 Task: Create a section Agile Antelopes and in the section, add a milestone Agile Implementation in the project AgileBite
Action: Mouse moved to (174, 519)
Screenshot: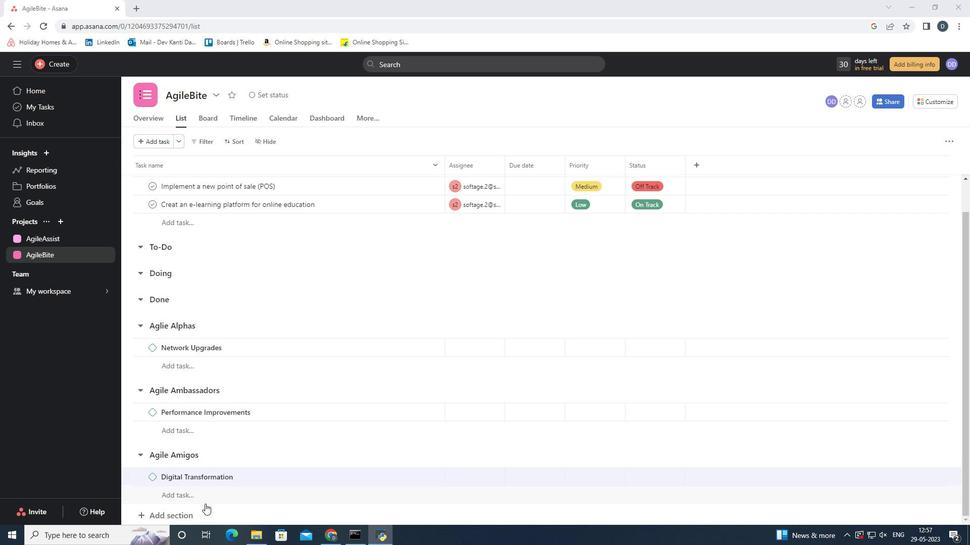 
Action: Mouse pressed left at (174, 519)
Screenshot: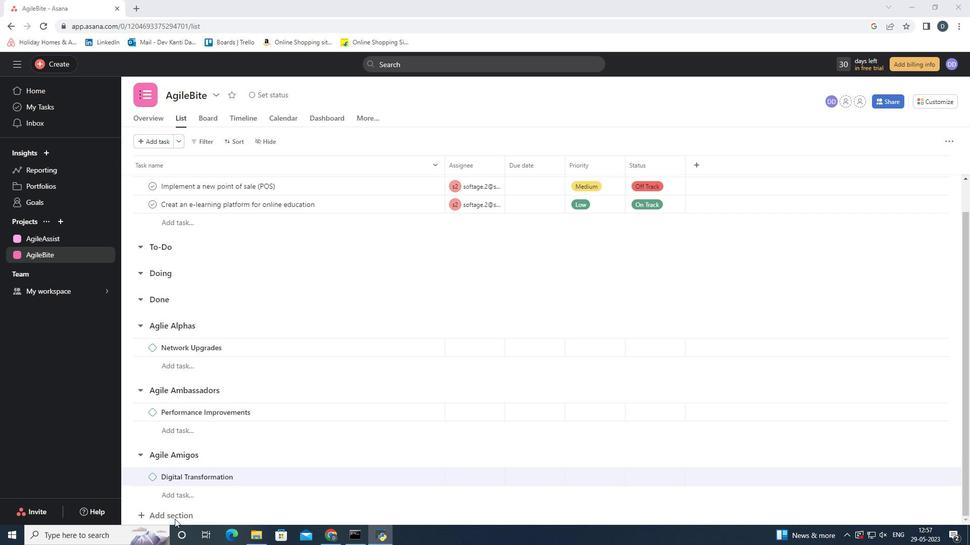 
Action: Mouse moved to (180, 514)
Screenshot: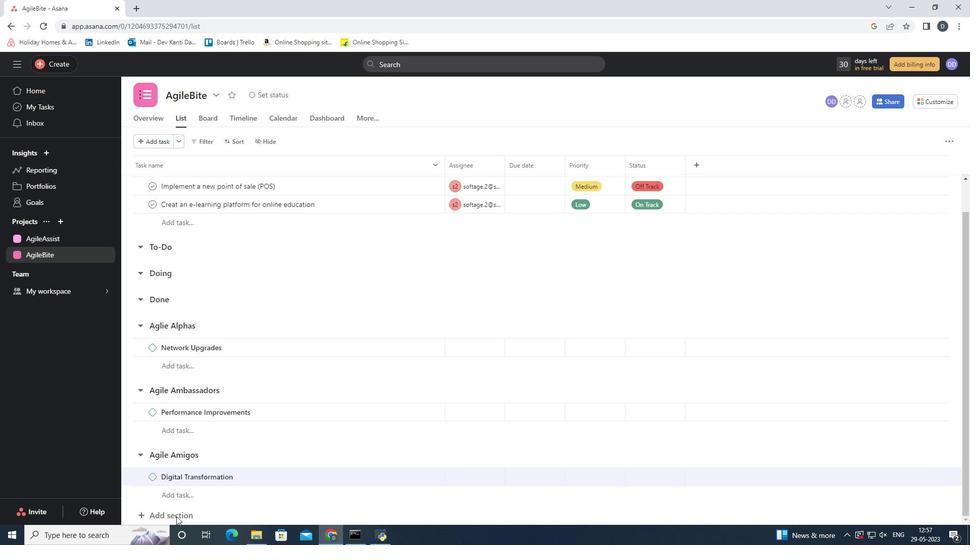 
Action: Mouse pressed left at (180, 514)
Screenshot: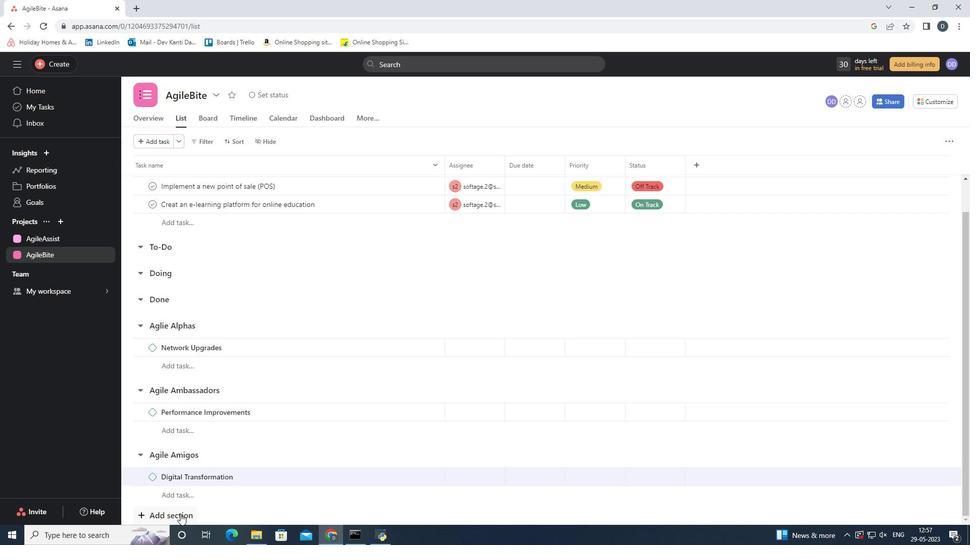 
Action: Mouse moved to (197, 504)
Screenshot: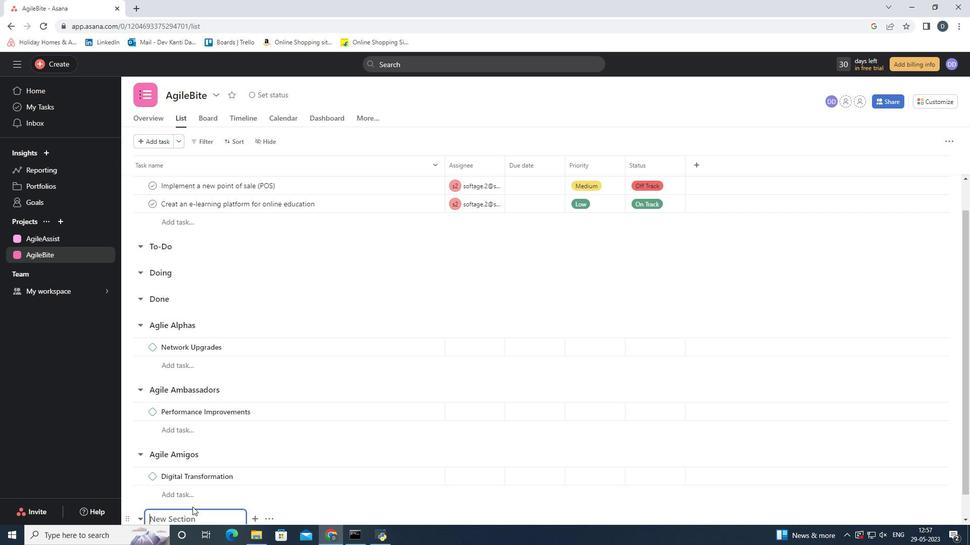 
Action: Mouse scrolled (197, 504) with delta (0, 0)
Screenshot: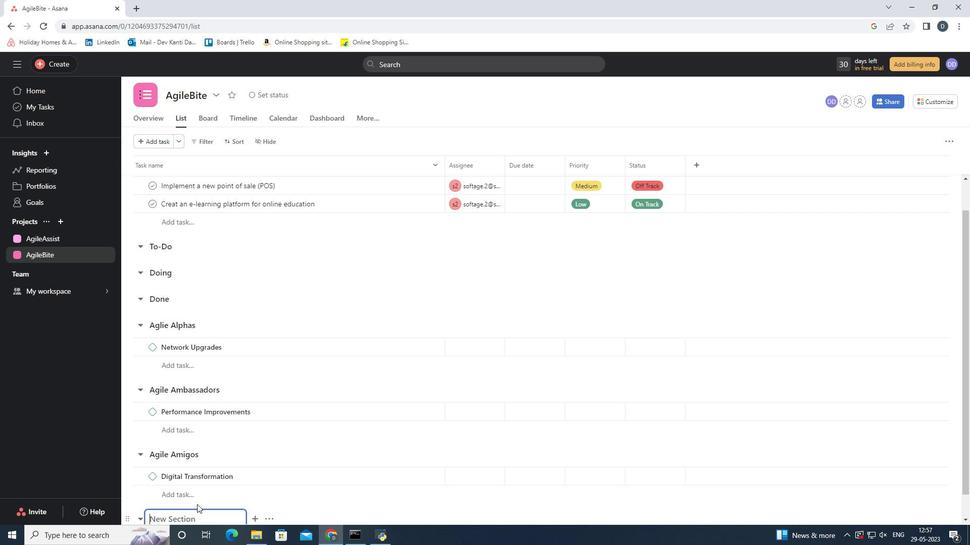 
Action: Mouse scrolled (197, 504) with delta (0, 0)
Screenshot: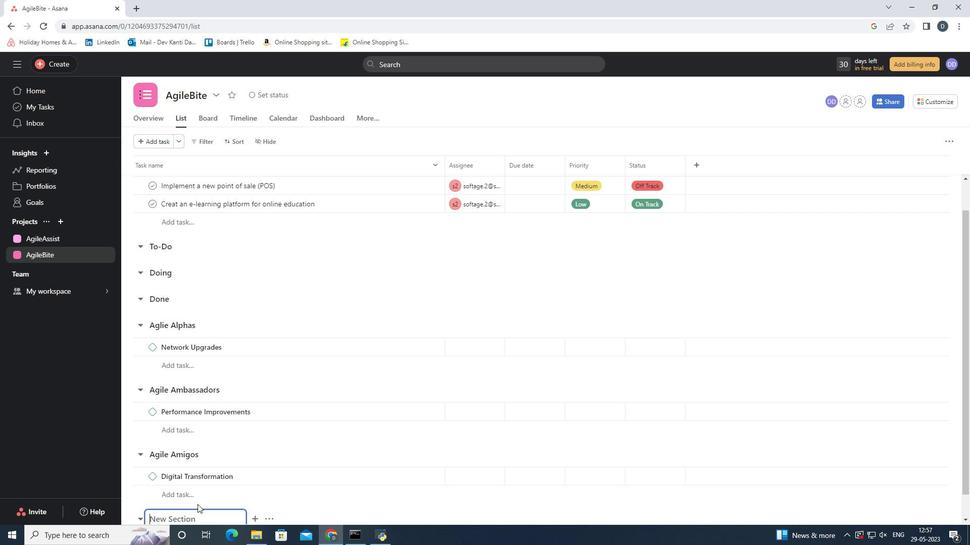 
Action: Mouse scrolled (197, 504) with delta (0, 0)
Screenshot: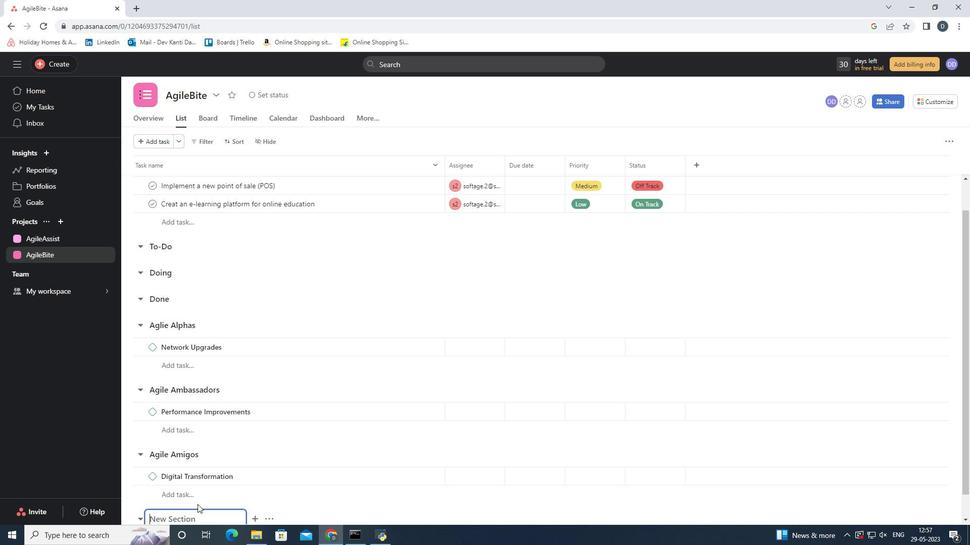 
Action: Mouse scrolled (197, 504) with delta (0, 0)
Screenshot: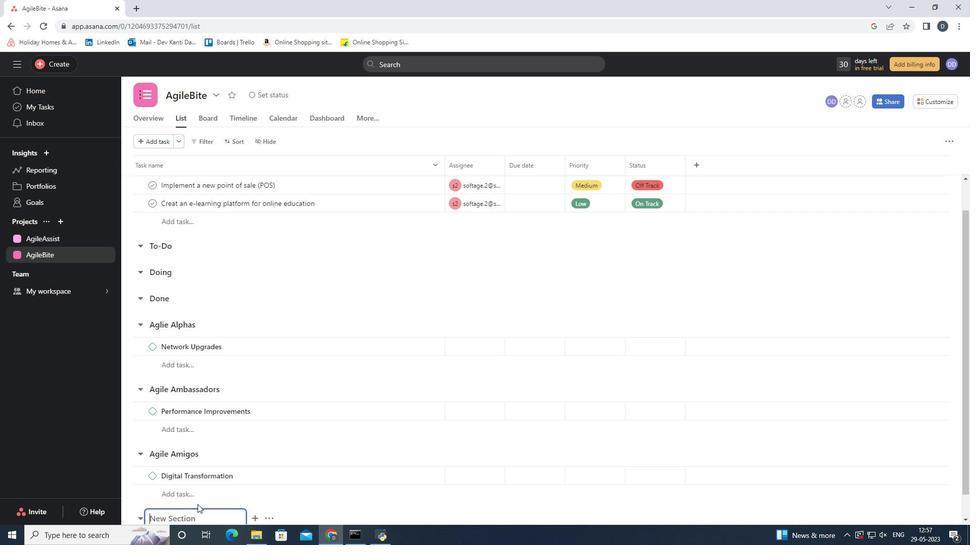 
Action: Mouse moved to (204, 487)
Screenshot: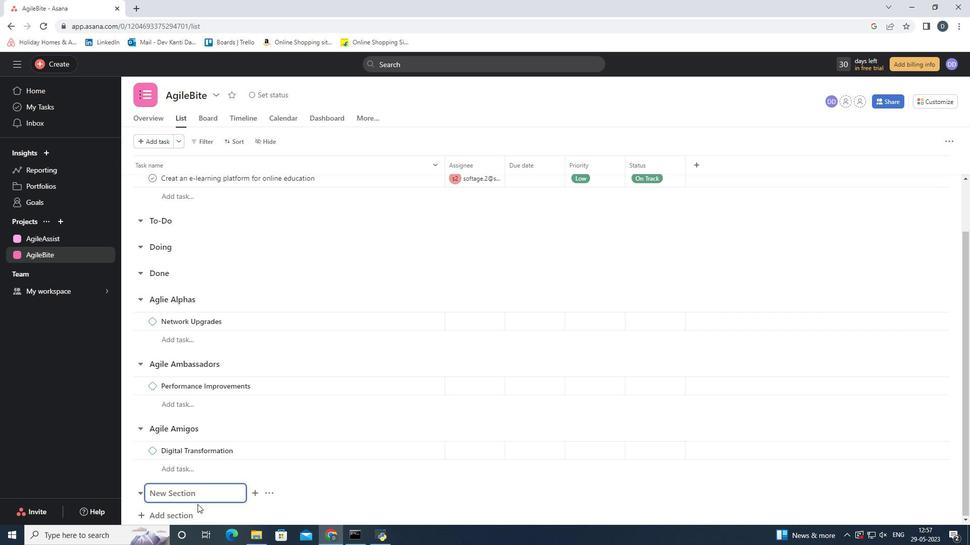
Action: Key pressed <Key.shift>Agile<Key.space><Key.shift>Antelopes
Screenshot: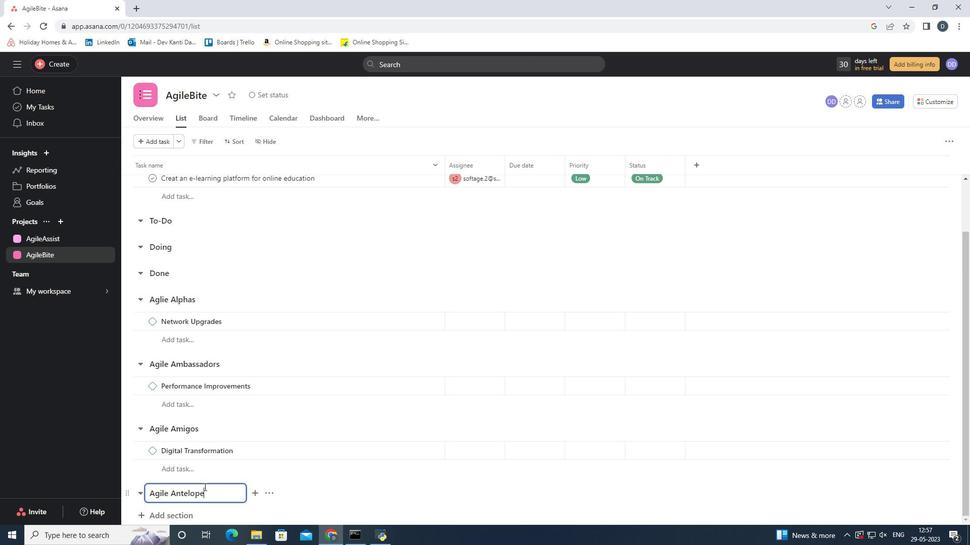 
Action: Mouse moved to (256, 496)
Screenshot: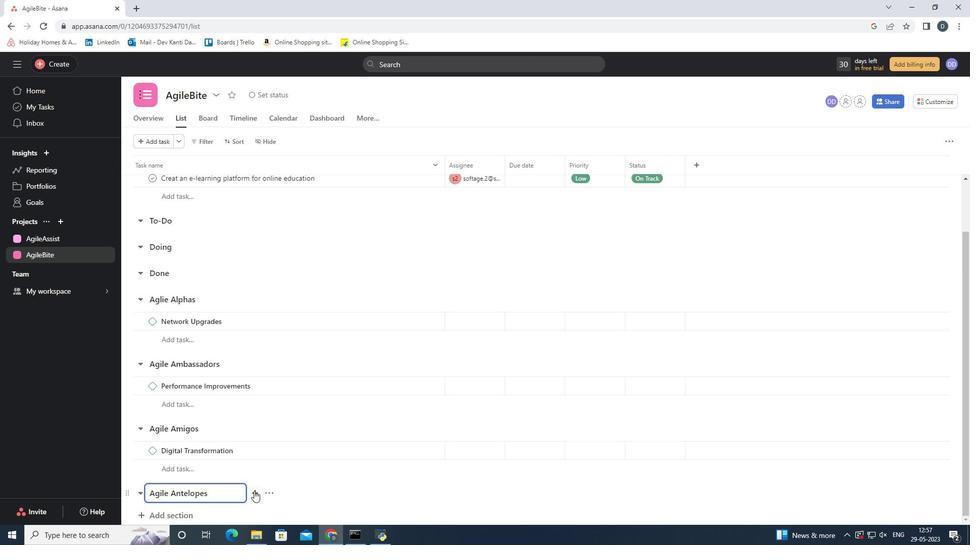 
Action: Mouse pressed left at (256, 496)
Screenshot: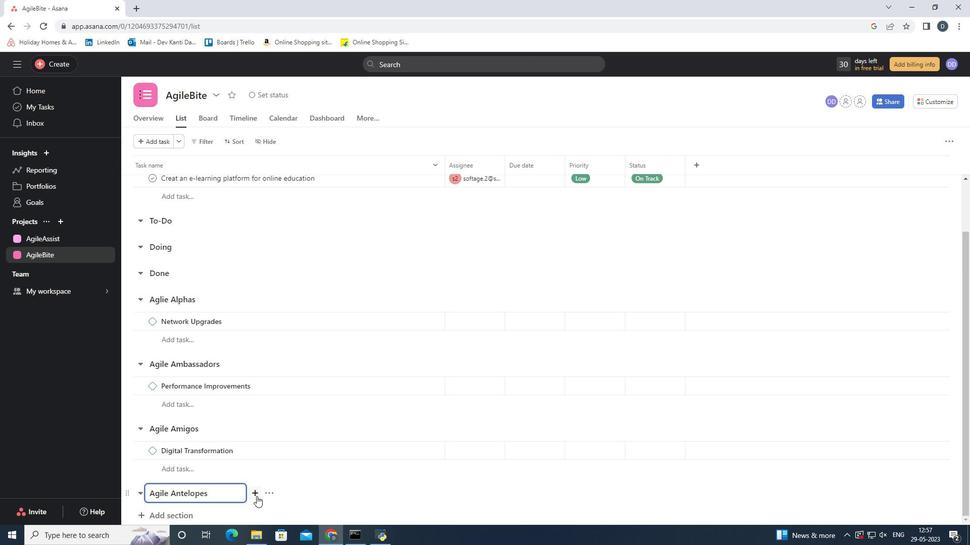 
Action: Mouse moved to (221, 494)
Screenshot: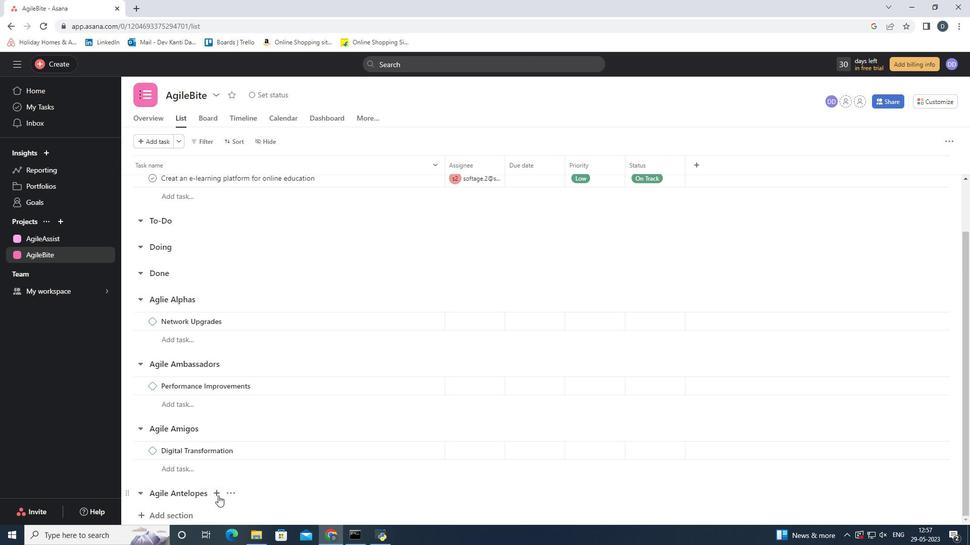 
Action: Mouse pressed left at (221, 494)
Screenshot: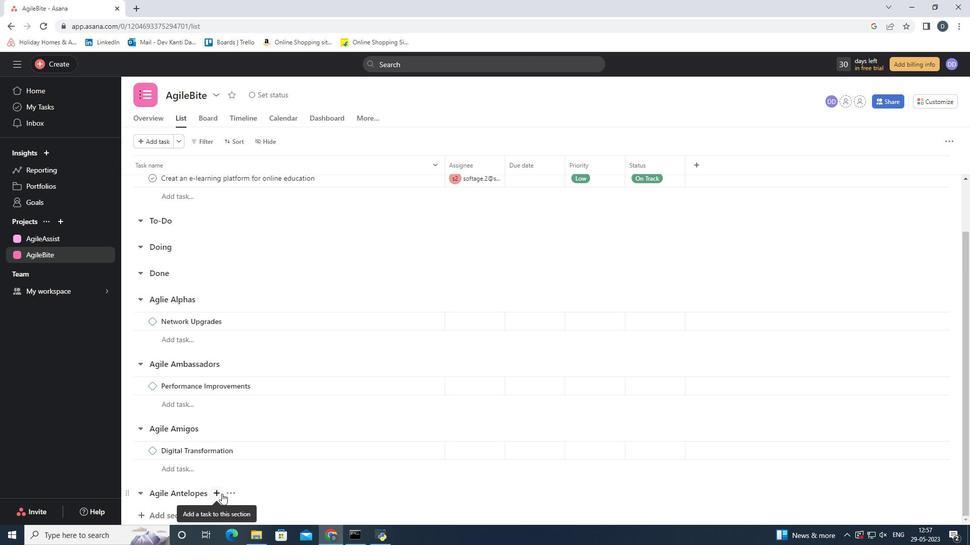 
Action: Mouse moved to (214, 501)
Screenshot: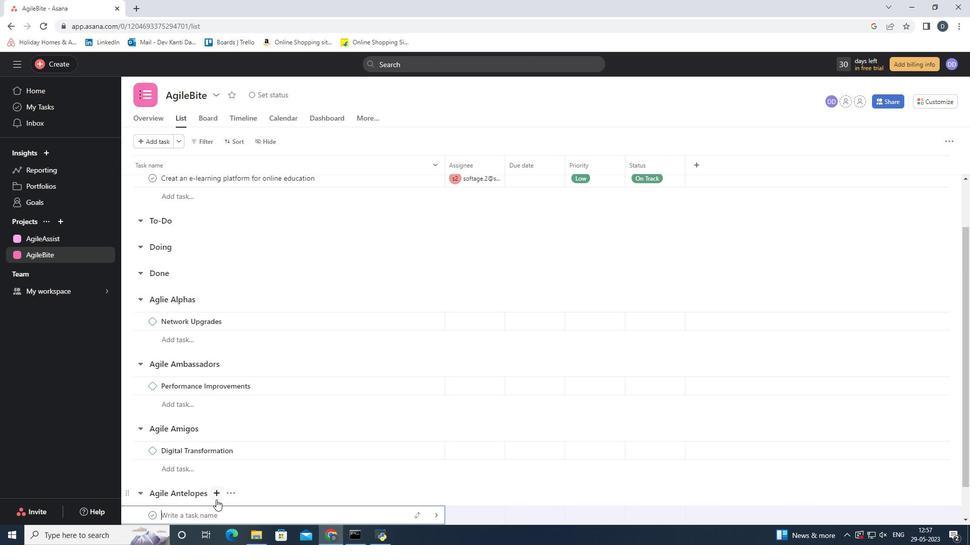 
Action: Mouse scrolled (214, 501) with delta (0, 0)
Screenshot: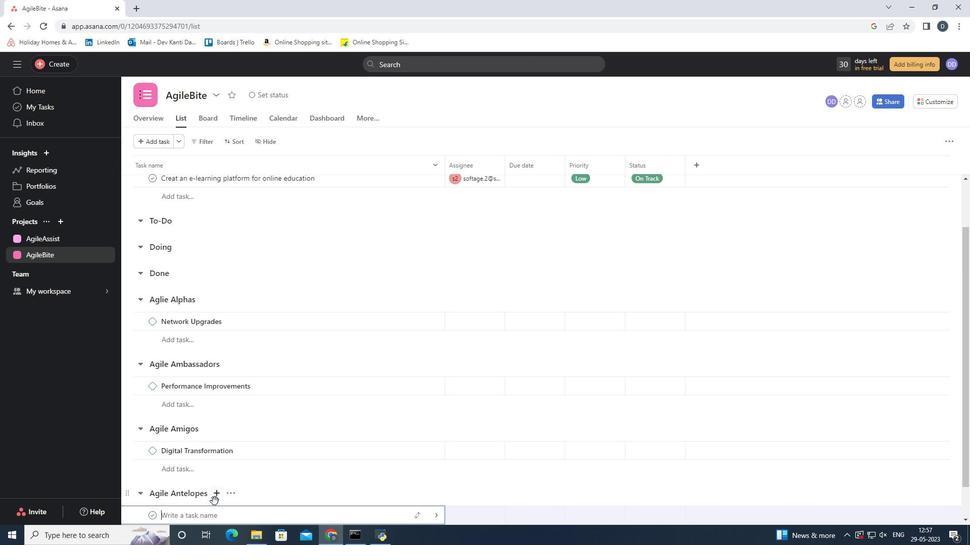 
Action: Mouse scrolled (214, 501) with delta (0, 0)
Screenshot: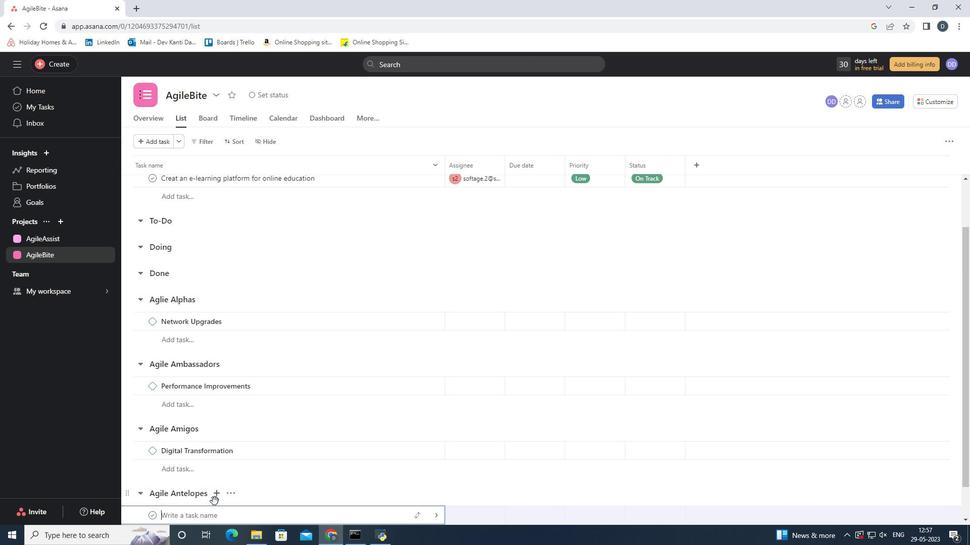 
Action: Mouse moved to (333, 453)
Screenshot: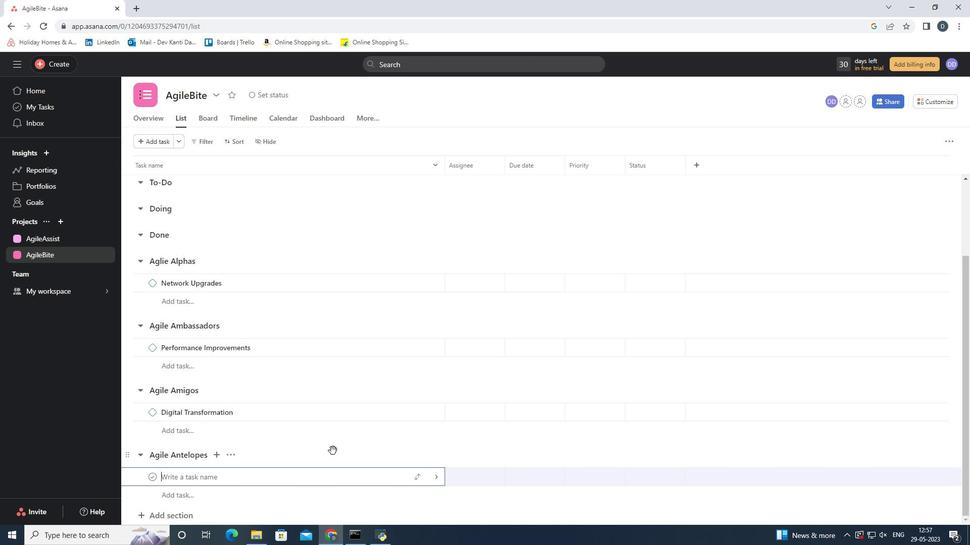 
Action: Key pressed <Key.shift>Agile<Key.space><Key.shift_r><Key.shift_r><Key.shift_r><Key.shift_r><Key.shift_r>Implementation
Screenshot: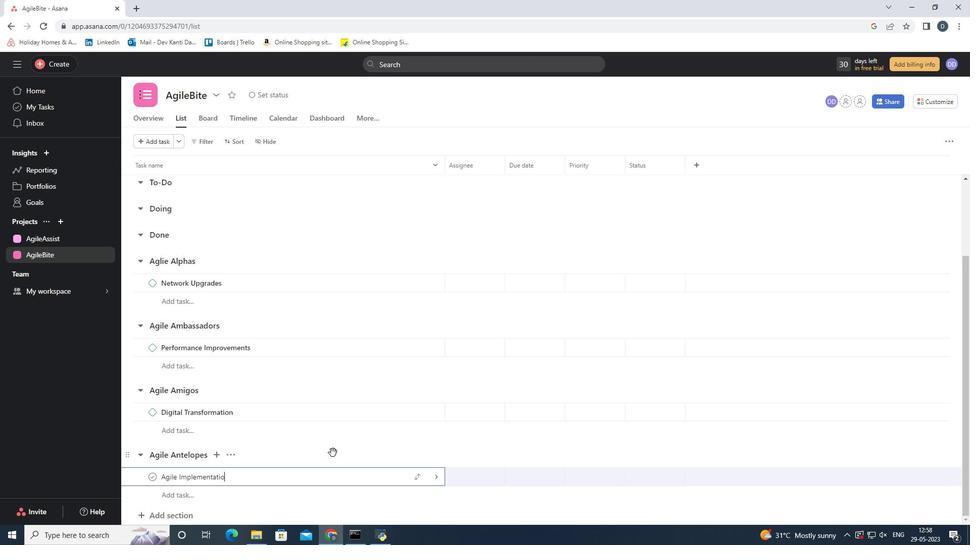 
Action: Mouse moved to (435, 476)
Screenshot: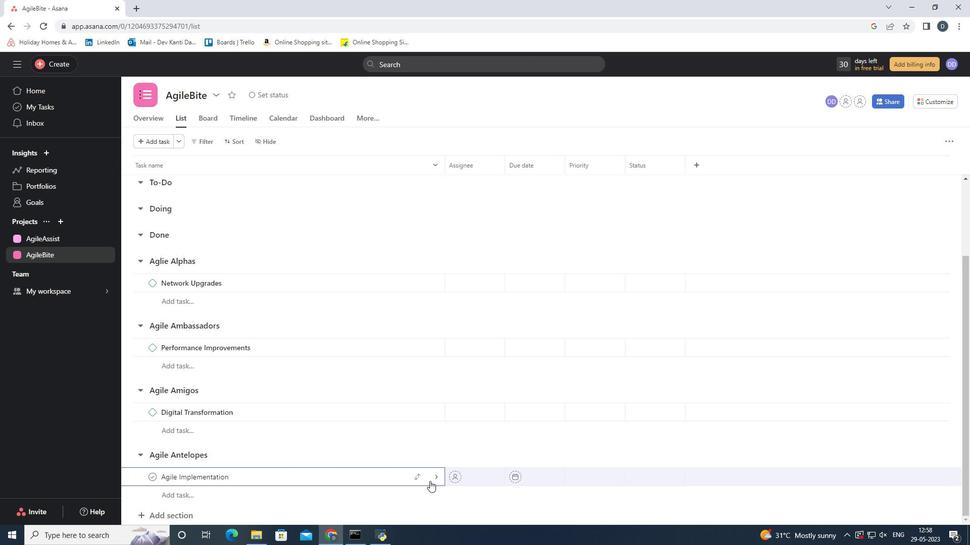 
Action: Mouse pressed left at (435, 476)
Screenshot: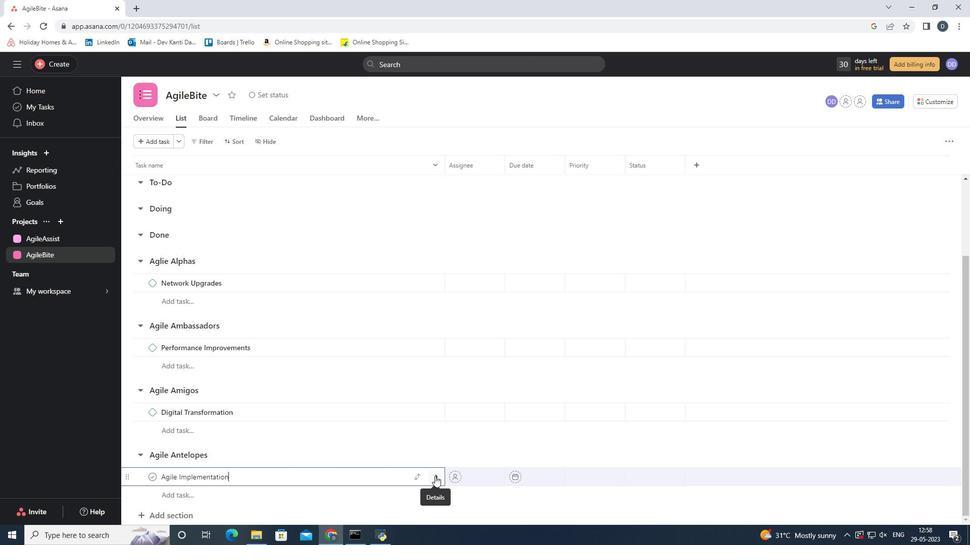 
Action: Mouse moved to (930, 140)
Screenshot: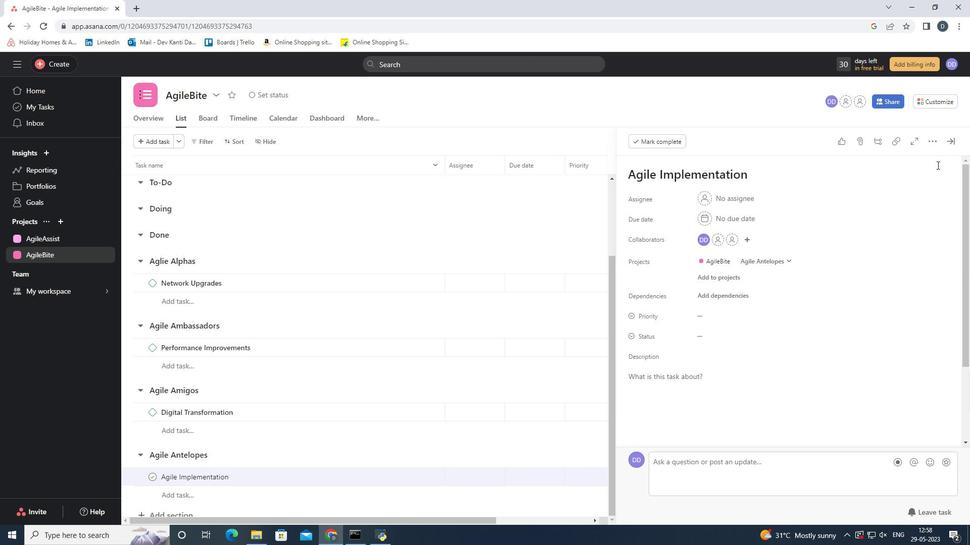 
Action: Mouse pressed left at (930, 140)
Screenshot: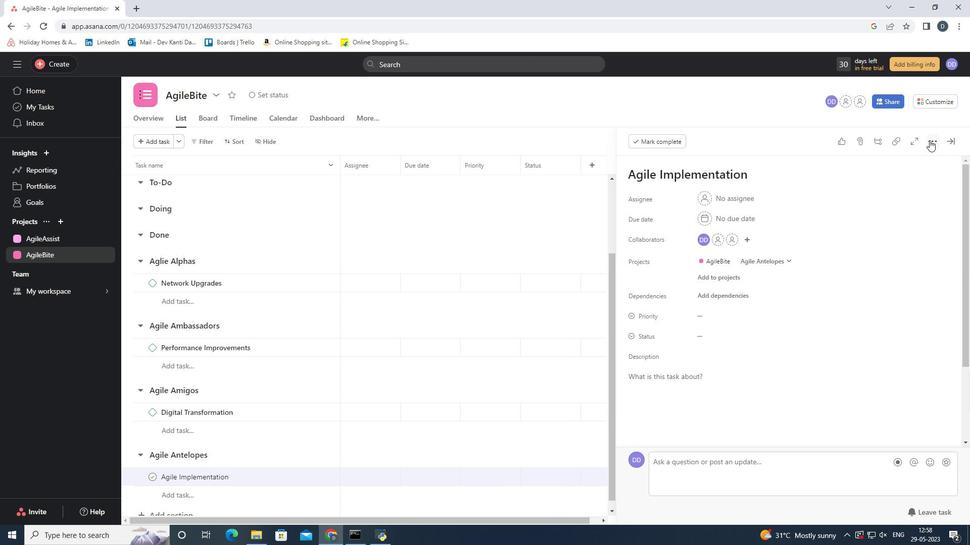 
Action: Mouse moved to (889, 186)
Screenshot: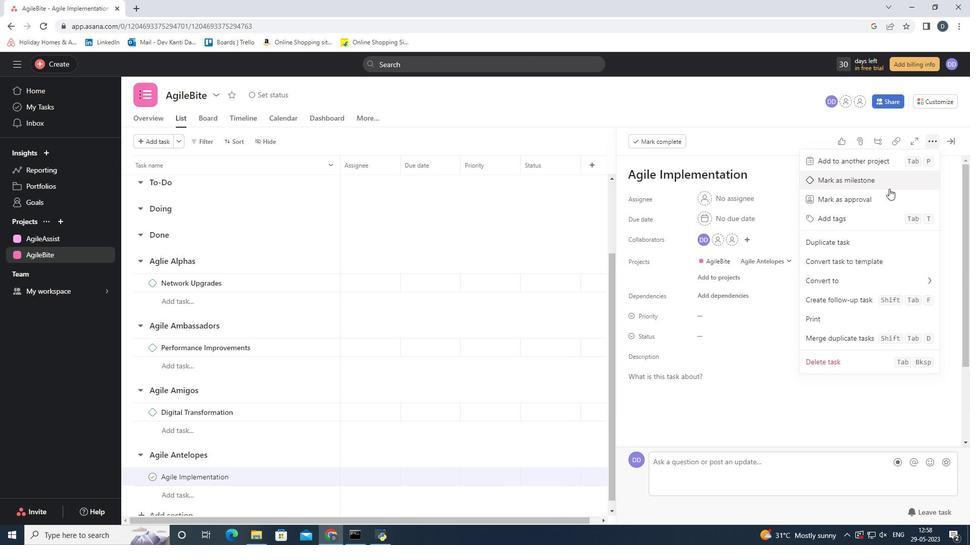 
Action: Mouse pressed left at (889, 186)
Screenshot: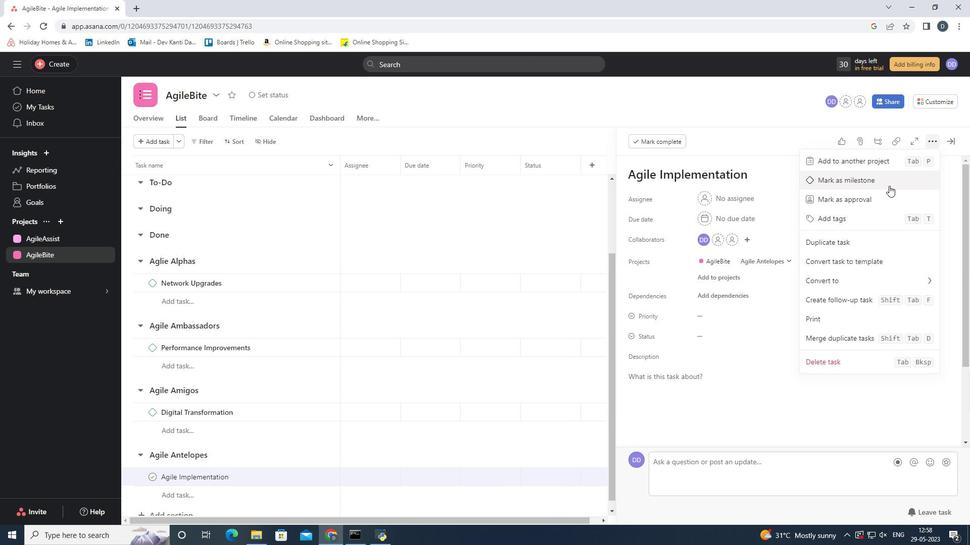 
Action: Mouse moved to (951, 141)
Screenshot: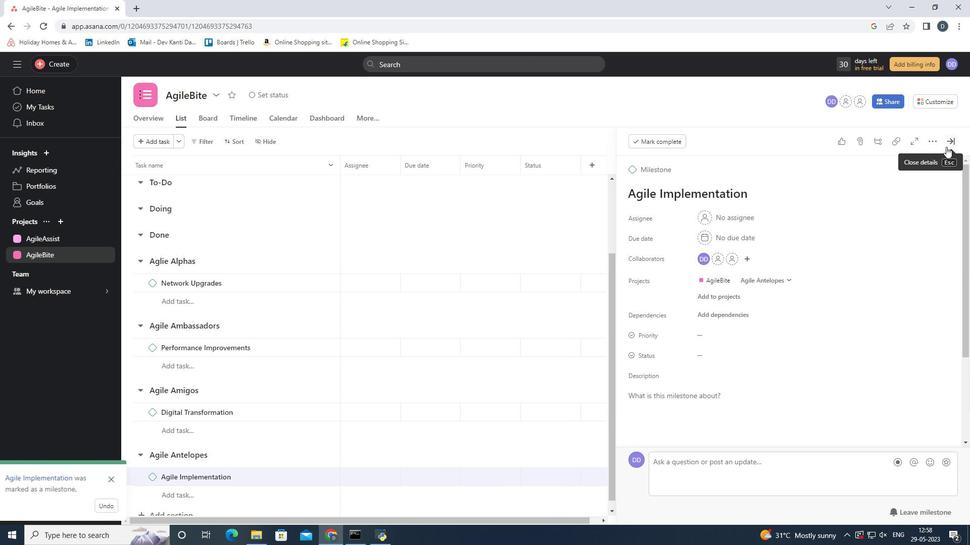 
Action: Mouse pressed left at (951, 141)
Screenshot: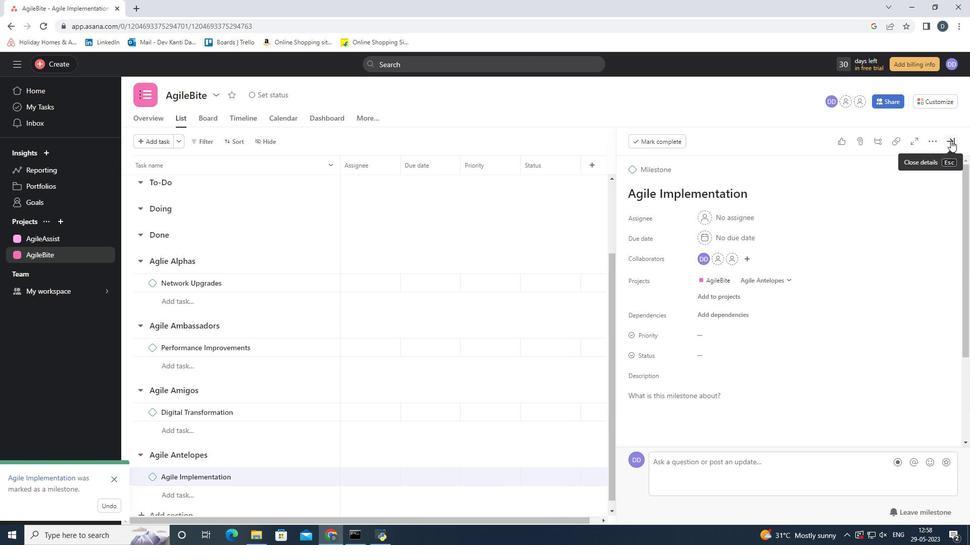 
Action: Mouse moved to (113, 482)
Screenshot: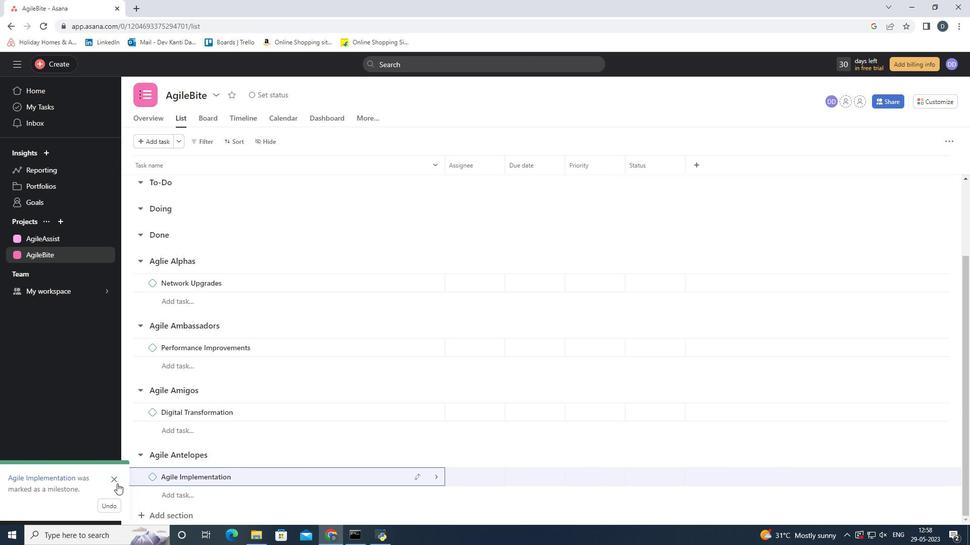 
Action: Mouse pressed left at (113, 482)
Screenshot: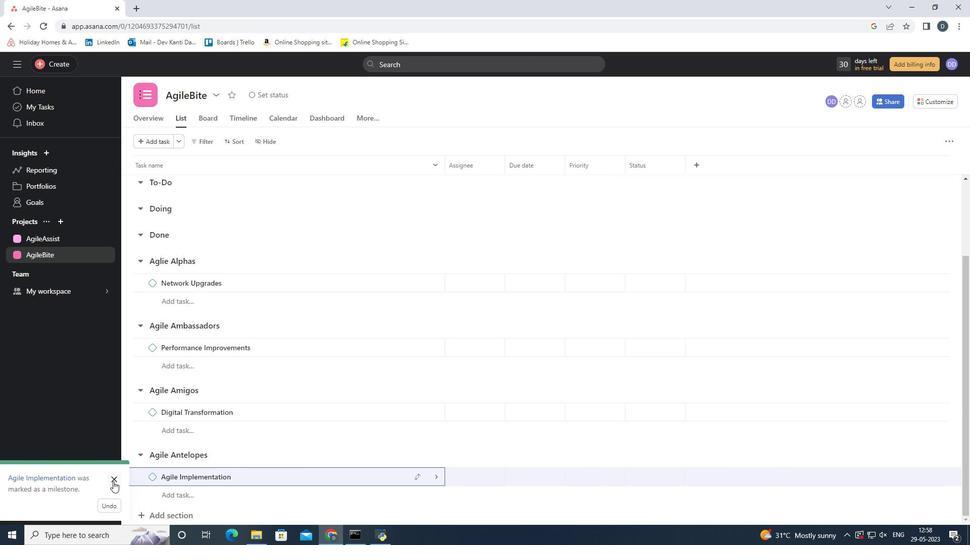 
Action: Mouse moved to (353, 422)
Screenshot: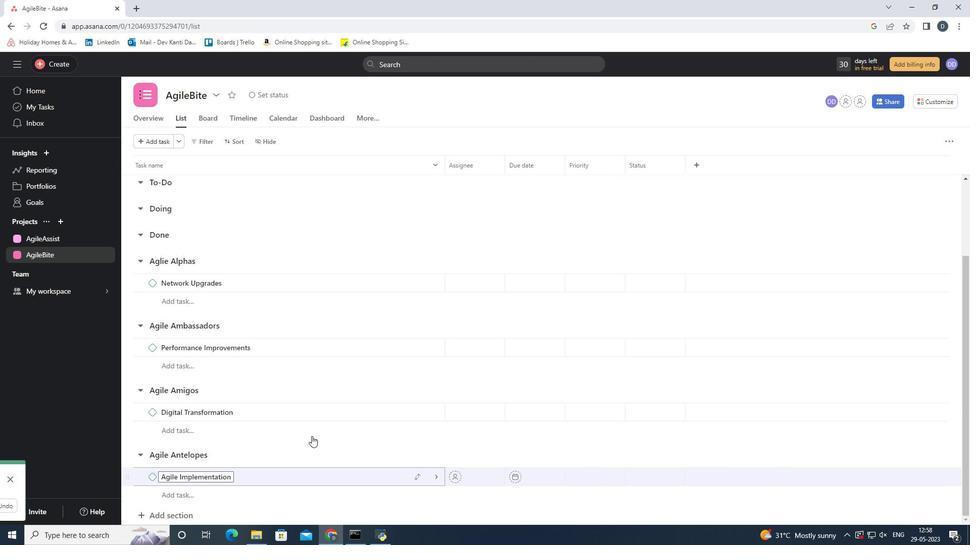 
Action: Mouse scrolled (353, 422) with delta (0, 0)
Screenshot: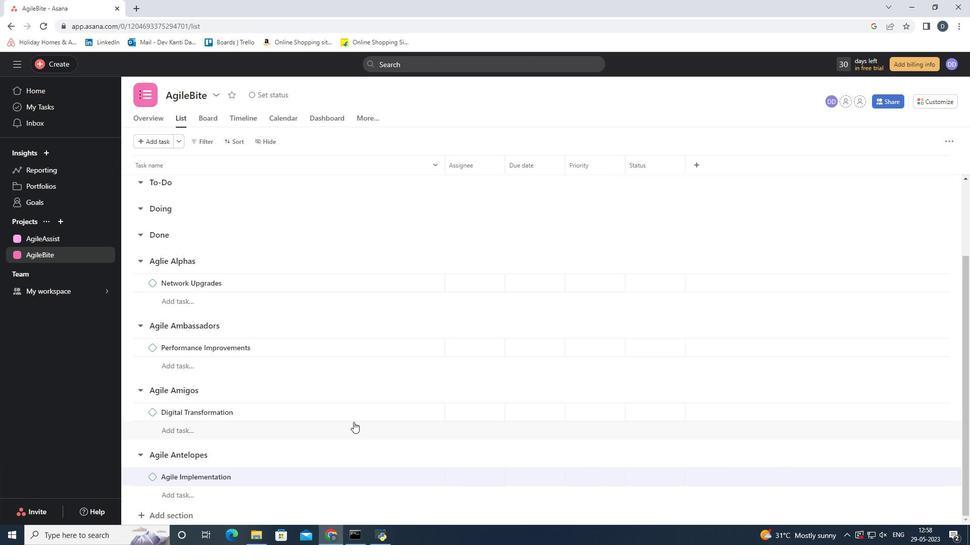 
Action: Mouse scrolled (353, 422) with delta (0, 0)
Screenshot: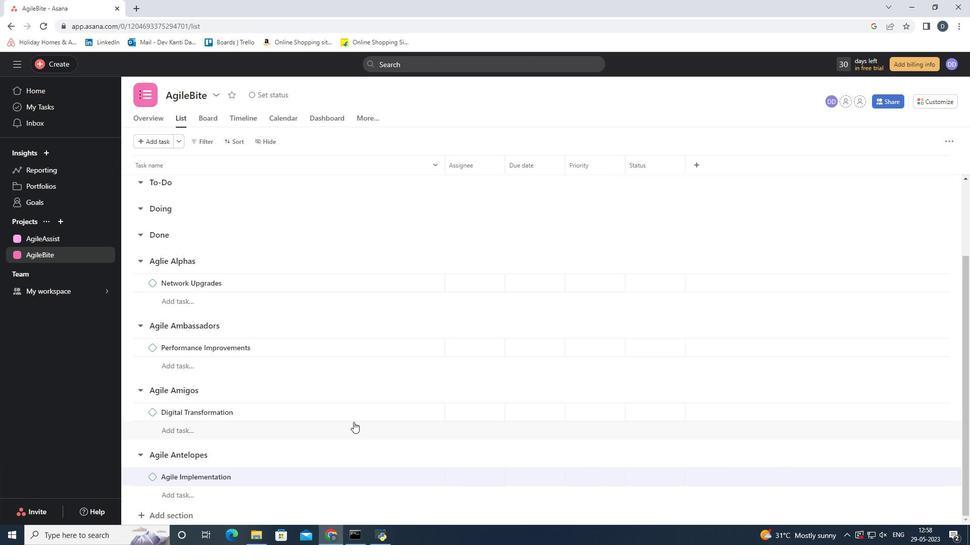 
Action: Mouse scrolled (353, 422) with delta (0, 0)
Screenshot: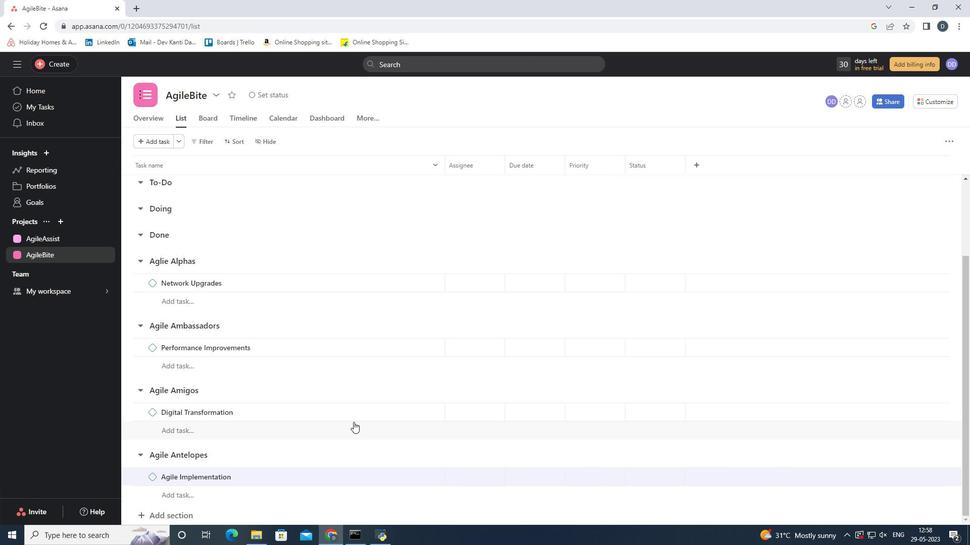 
Action: Mouse scrolled (353, 422) with delta (0, 0)
Screenshot: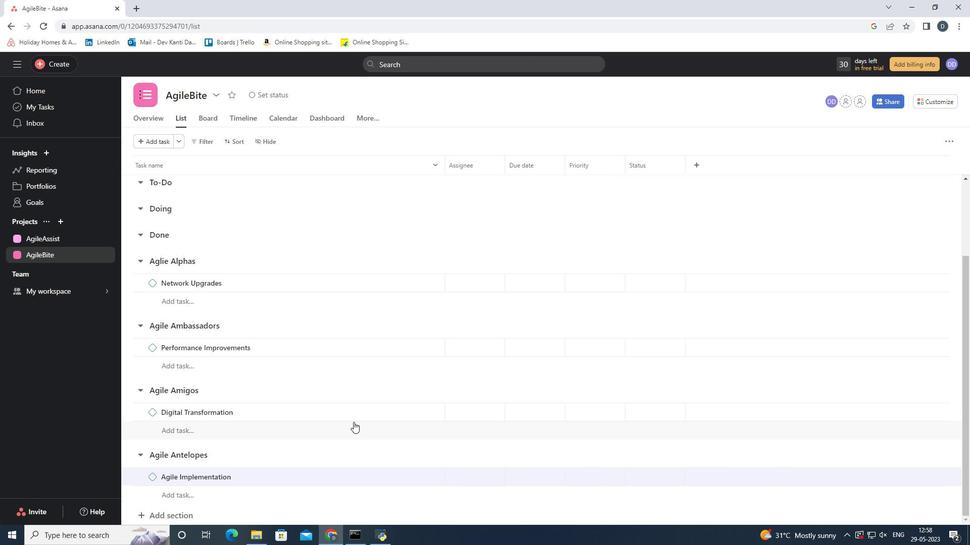 
Action: Mouse scrolled (353, 423) with delta (0, 0)
Screenshot: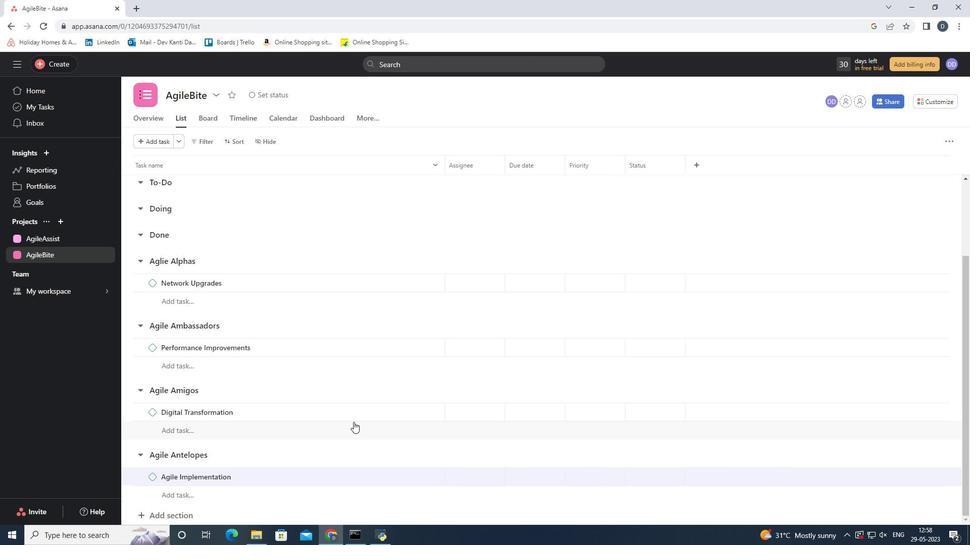 
Action: Mouse scrolled (353, 423) with delta (0, 0)
Screenshot: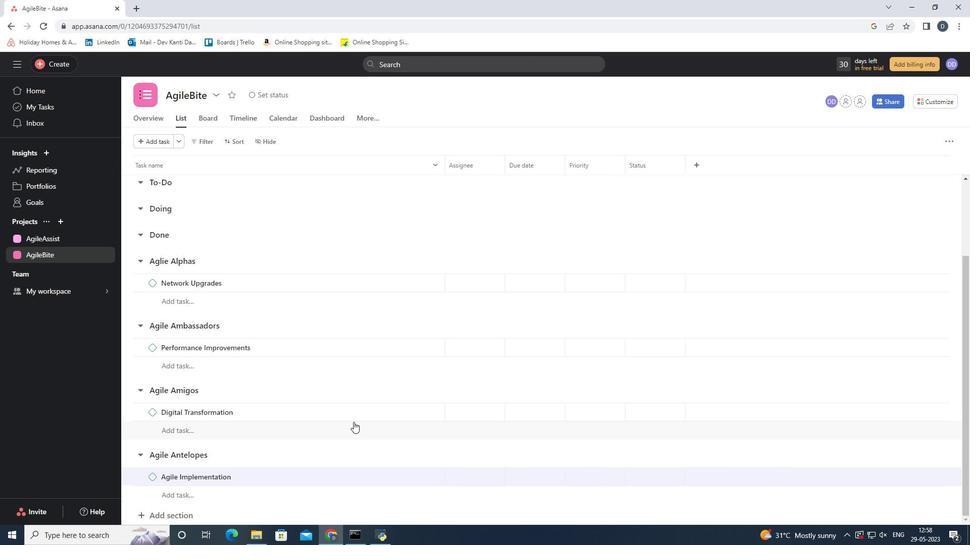 
Action: Mouse scrolled (353, 423) with delta (0, 0)
Screenshot: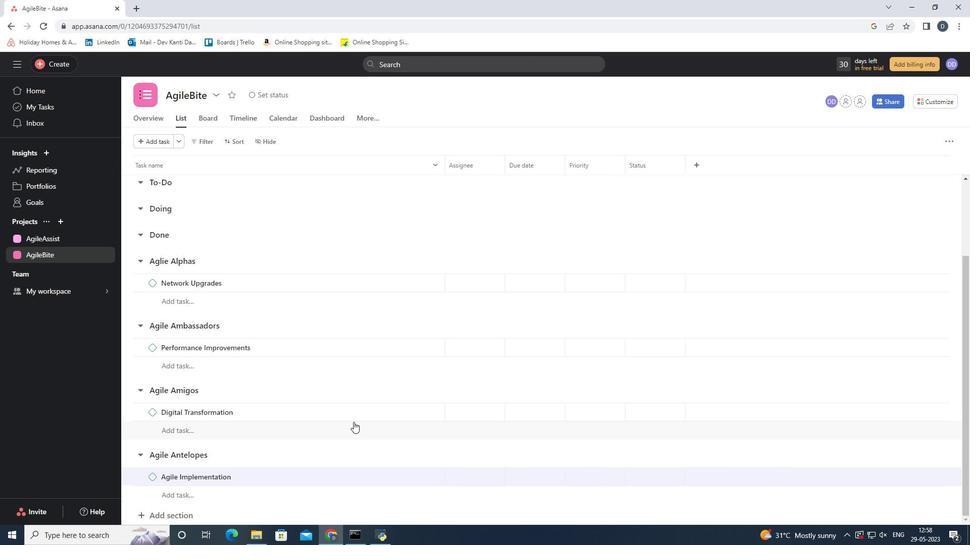 
Action: Mouse scrolled (353, 423) with delta (0, 0)
Screenshot: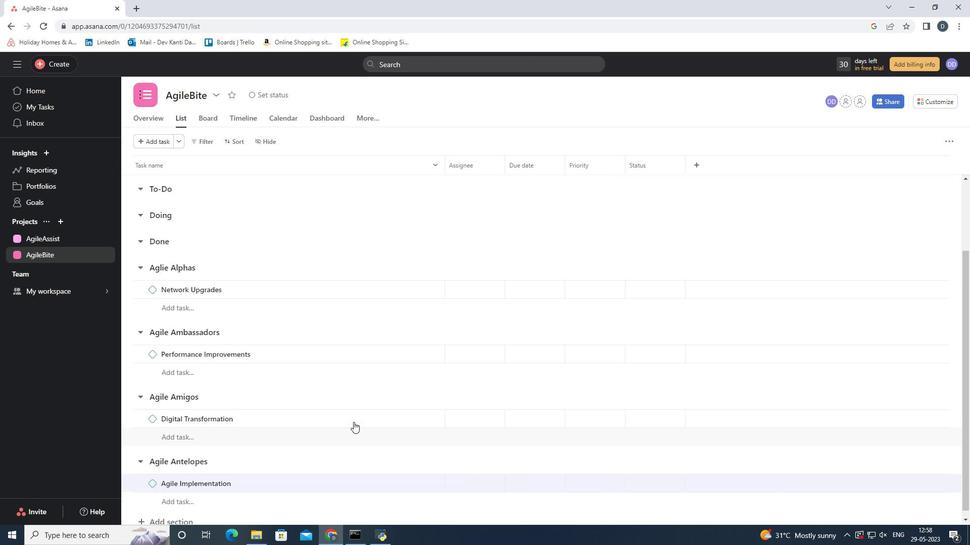 
Action: Mouse scrolled (353, 423) with delta (0, 0)
Screenshot: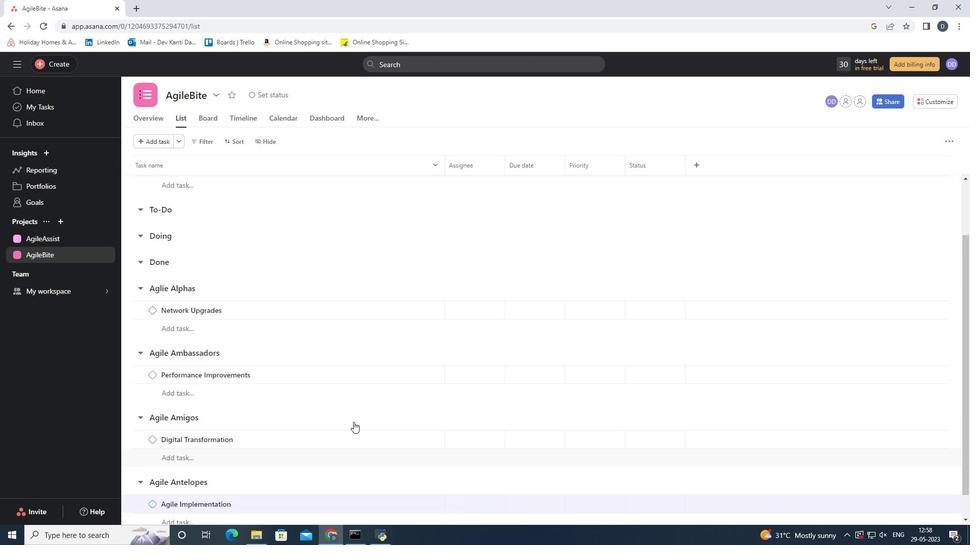 
Action: Mouse scrolled (353, 422) with delta (0, 0)
Screenshot: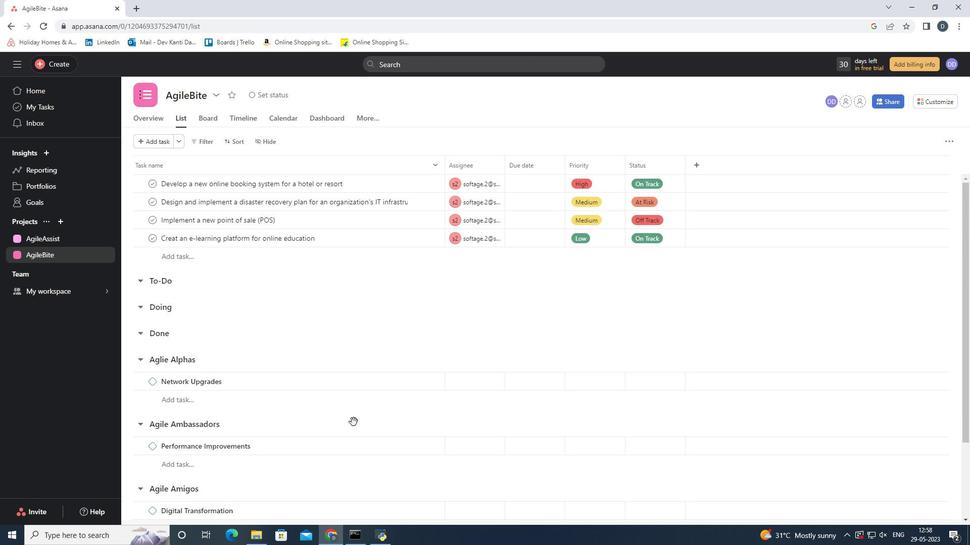 
Action: Mouse scrolled (353, 422) with delta (0, 0)
Screenshot: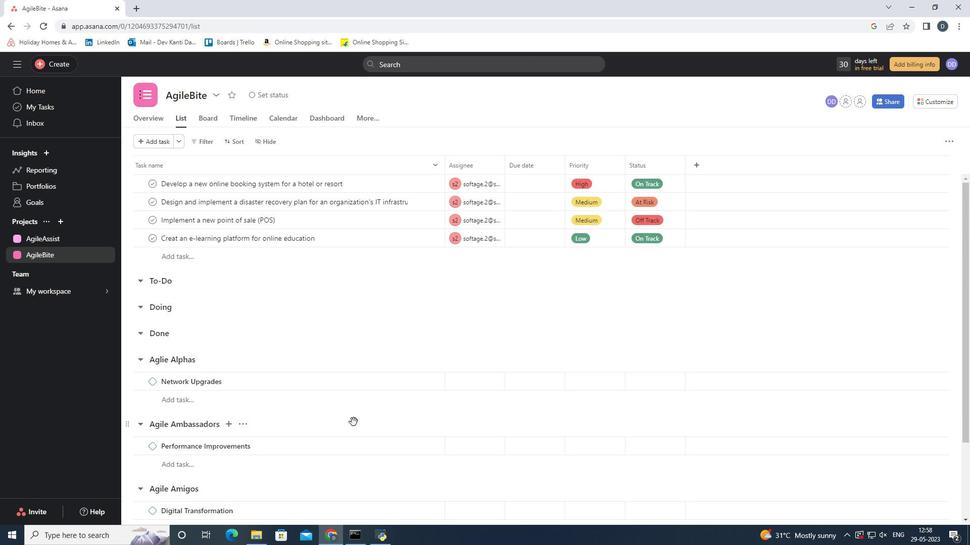 
Action: Mouse scrolled (353, 422) with delta (0, 0)
Screenshot: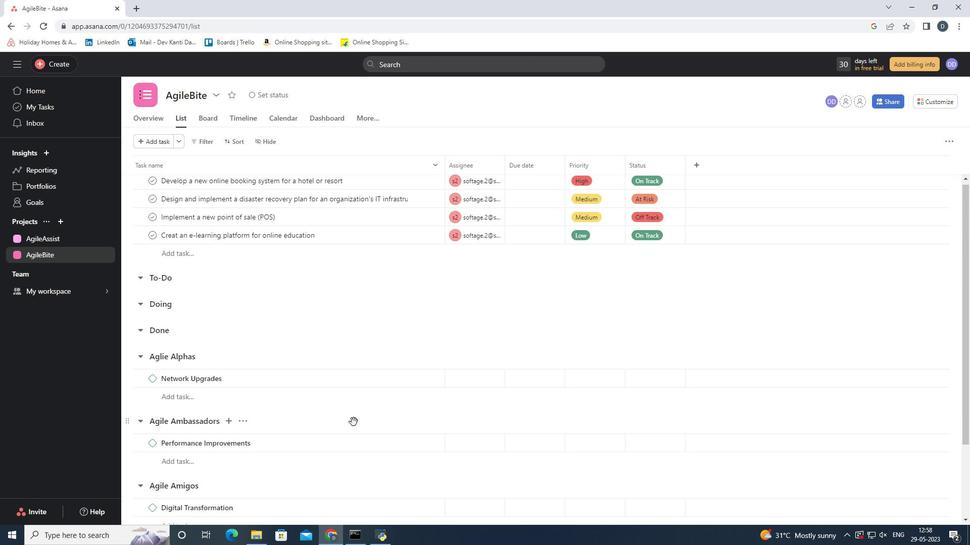 
Action: Mouse scrolled (353, 422) with delta (0, 0)
Screenshot: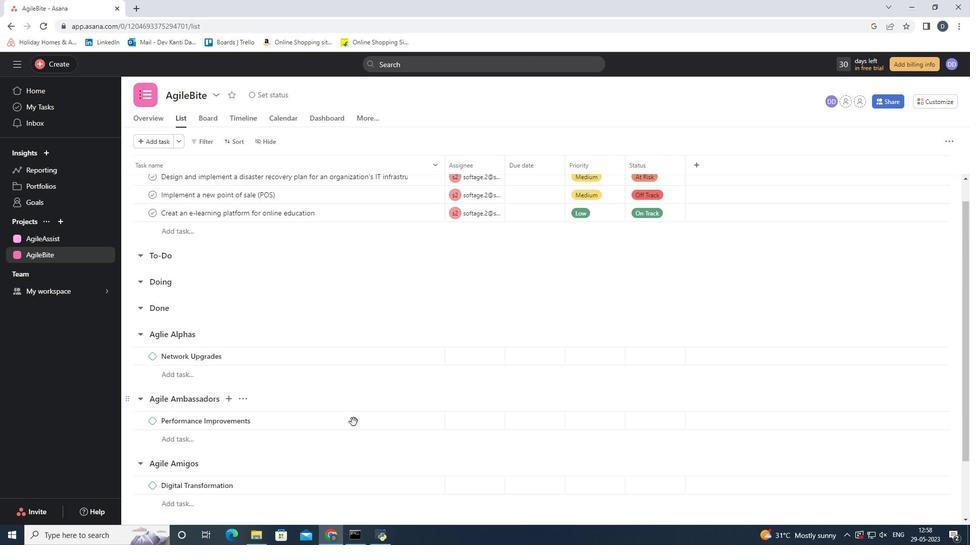 
Action: Mouse scrolled (353, 422) with delta (0, 0)
Screenshot: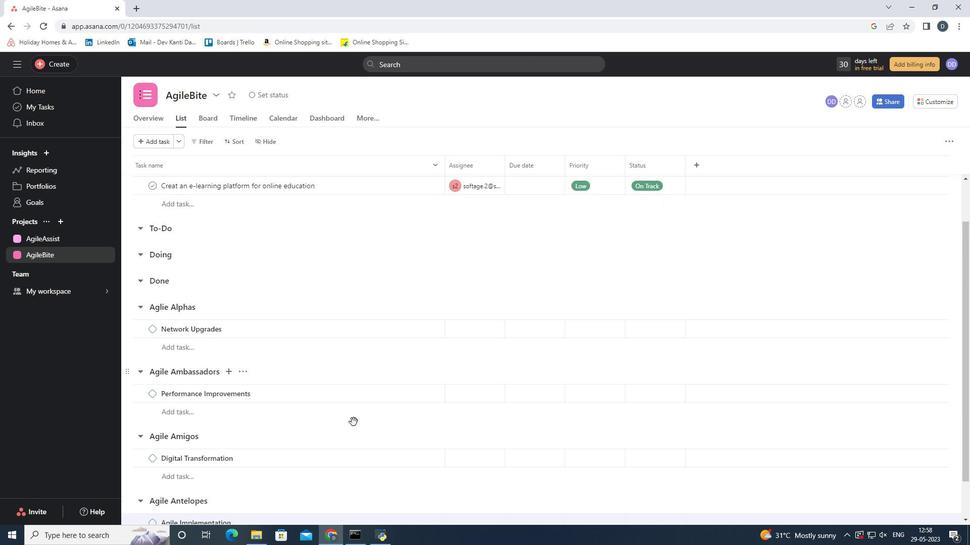 
Action: Mouse scrolled (353, 422) with delta (0, 0)
Screenshot: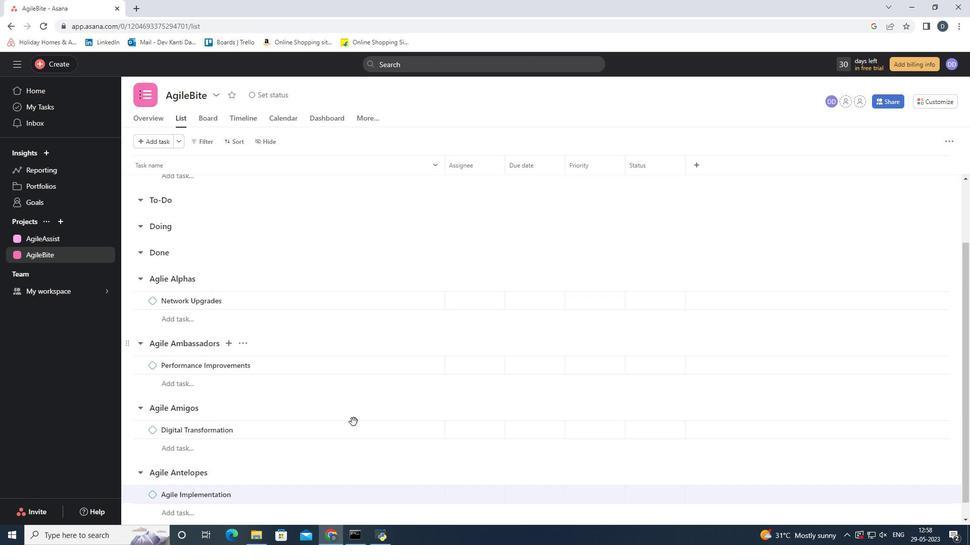 
Action: Mouse scrolled (353, 423) with delta (0, 0)
Screenshot: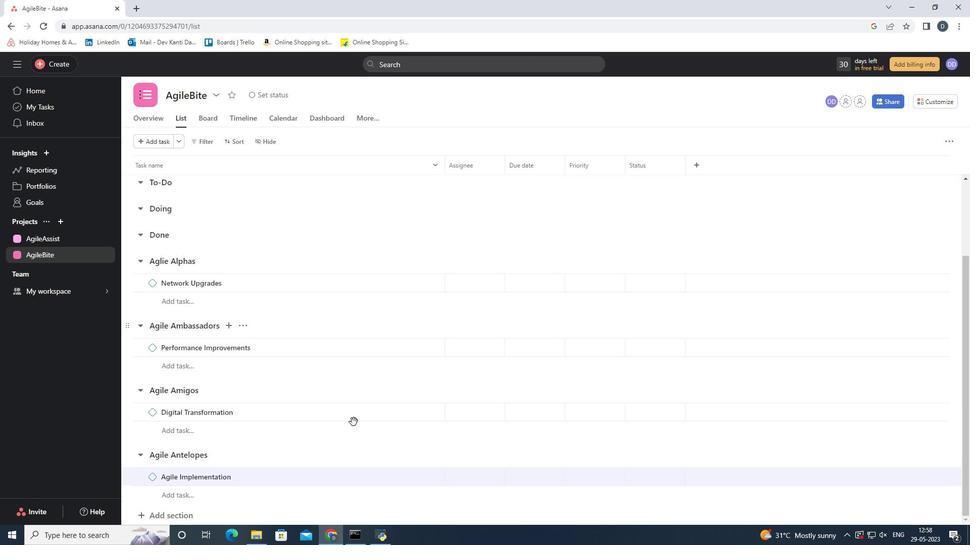 
Action: Mouse scrolled (353, 423) with delta (0, 0)
Screenshot: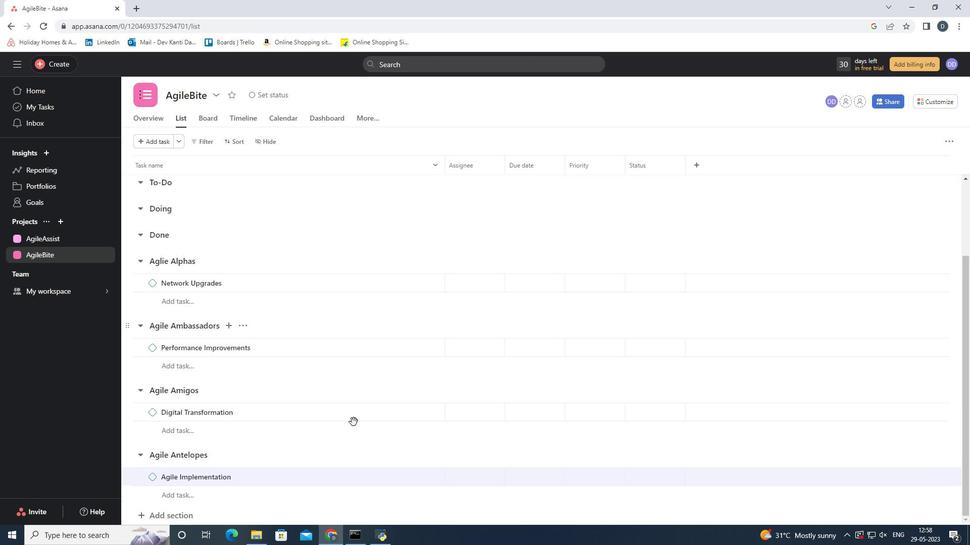 
Action: Mouse scrolled (353, 423) with delta (0, 0)
Screenshot: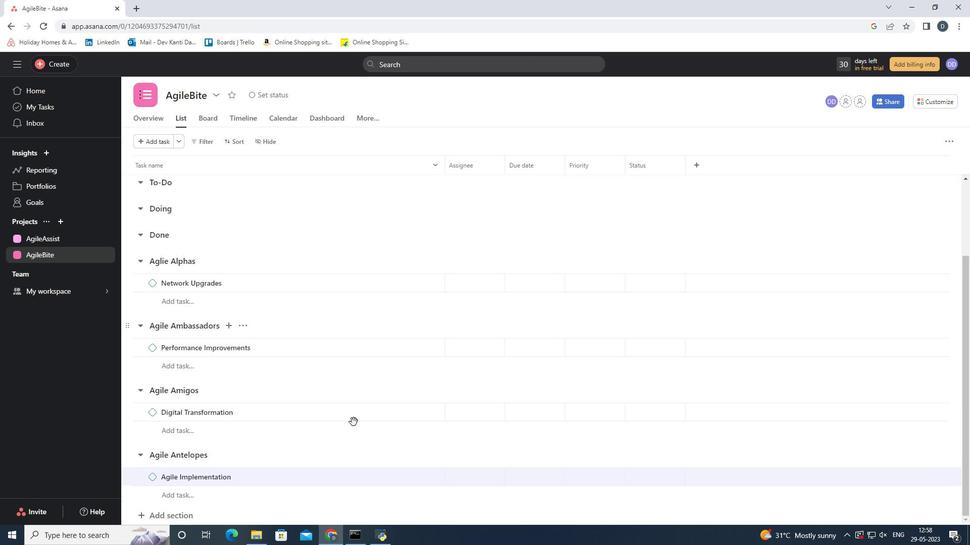 
Action: Mouse scrolled (353, 423) with delta (0, 0)
Screenshot: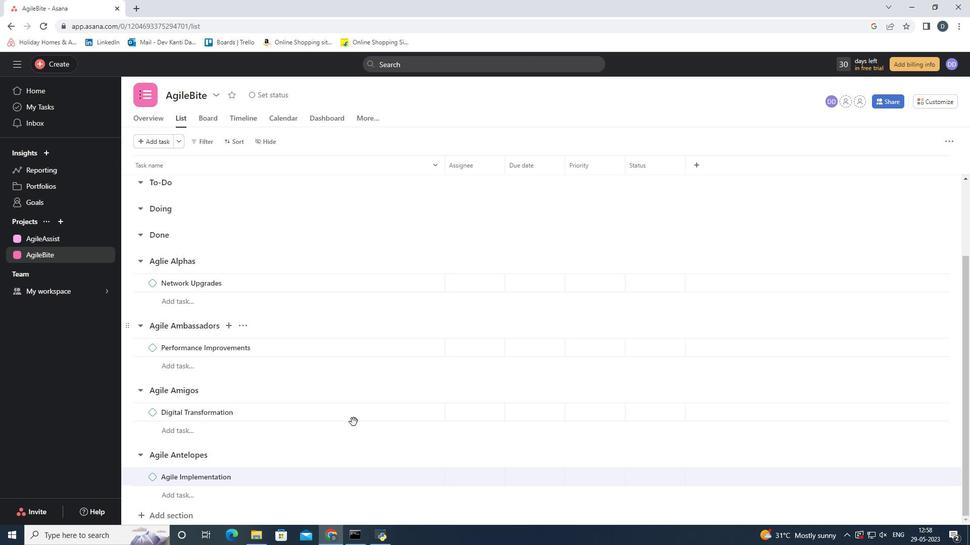 
Action: Mouse moved to (454, 306)
Screenshot: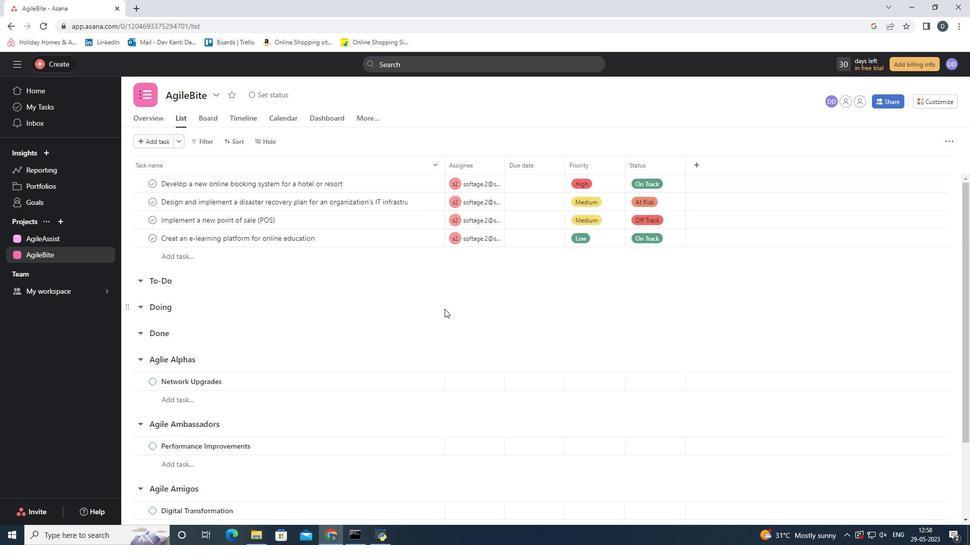 
Action: Mouse pressed left at (454, 306)
Screenshot: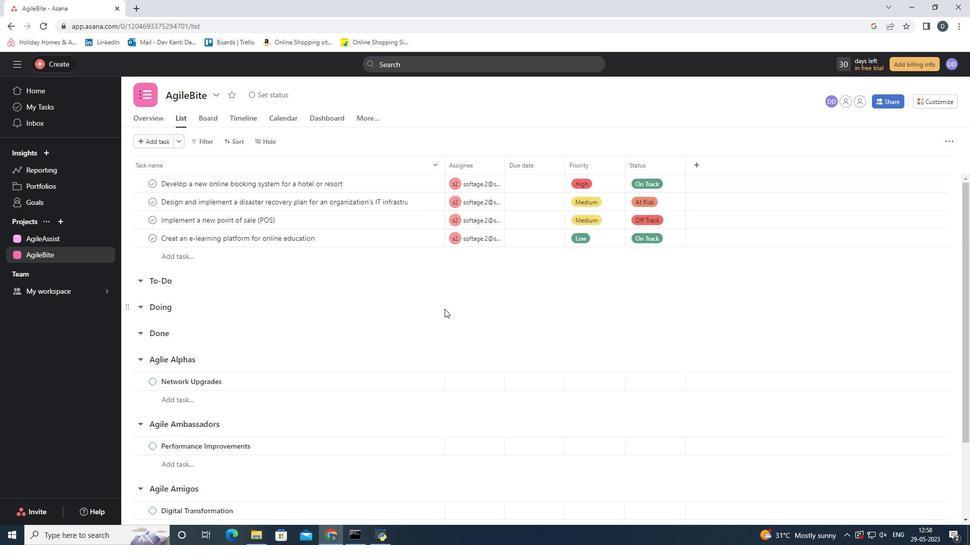 
Action: Mouse moved to (456, 306)
Screenshot: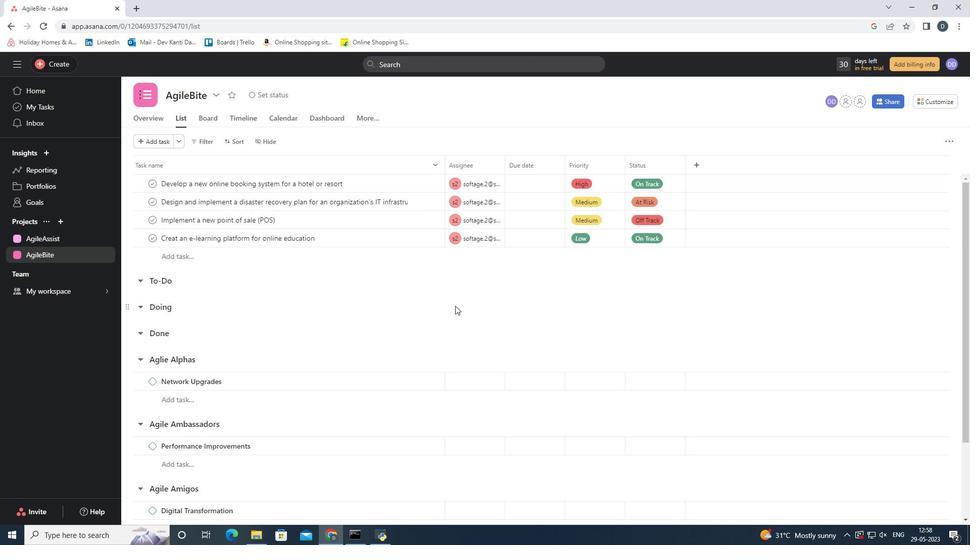 
Action: Mouse scrolled (456, 305) with delta (0, 0)
Screenshot: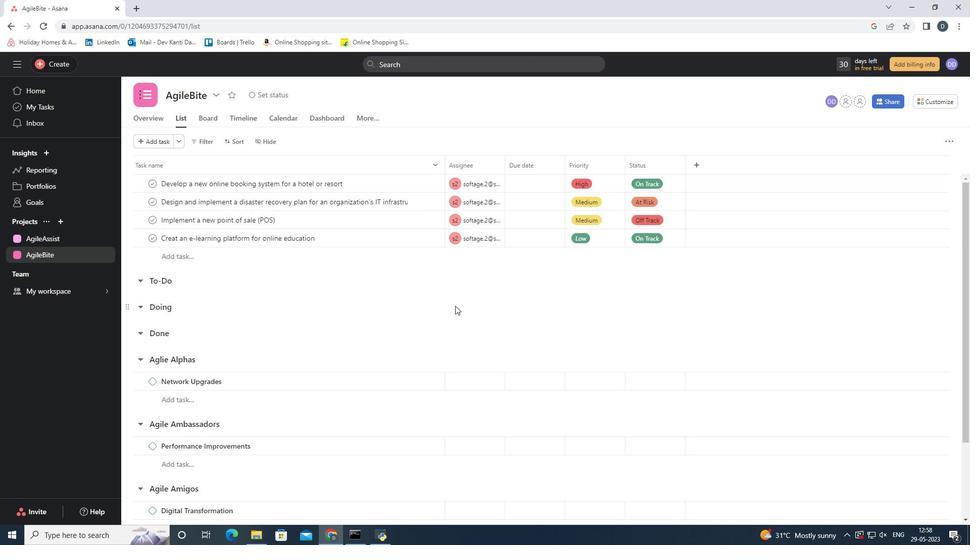 
Action: Mouse scrolled (456, 305) with delta (0, 0)
Screenshot: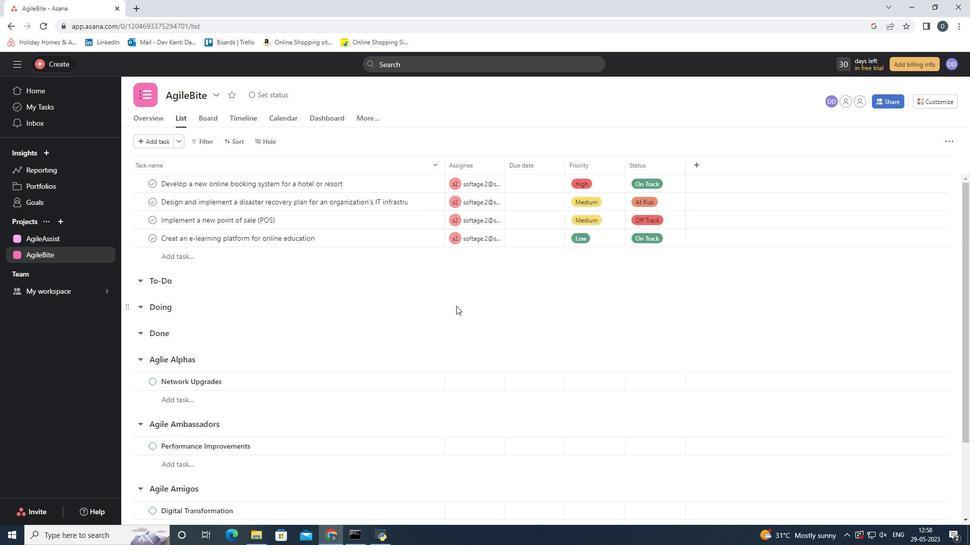 
Action: Mouse scrolled (456, 305) with delta (0, 0)
Screenshot: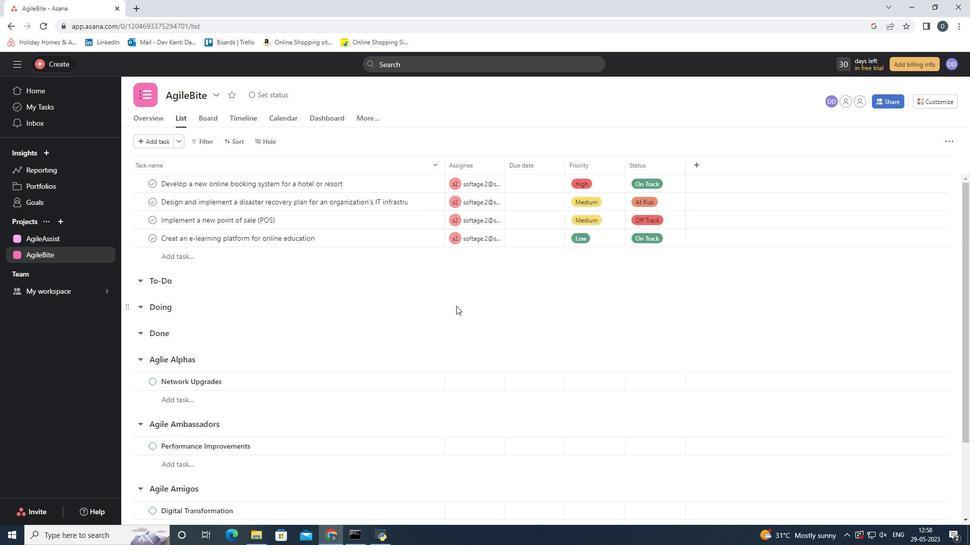 
Action: Mouse scrolled (456, 305) with delta (0, 0)
Screenshot: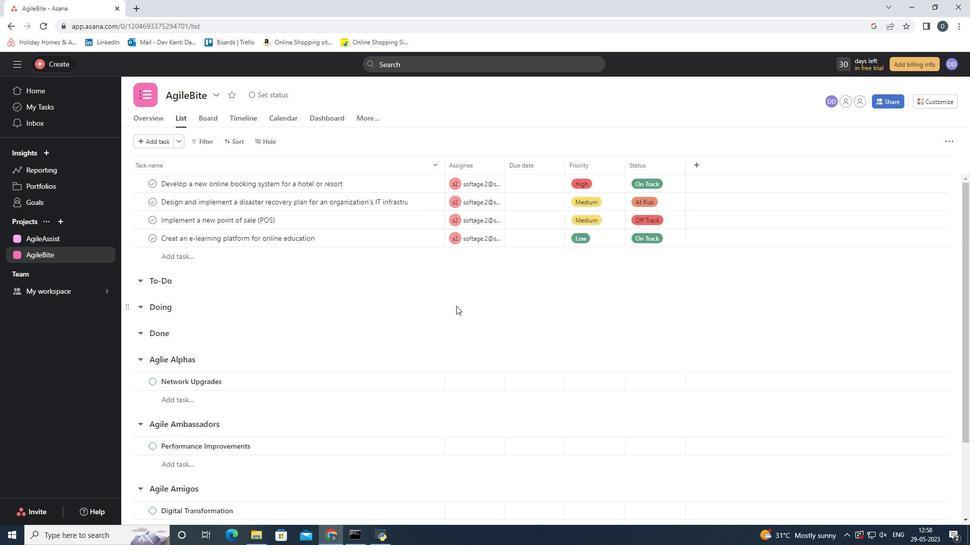 
Action: Mouse moved to (492, 224)
Screenshot: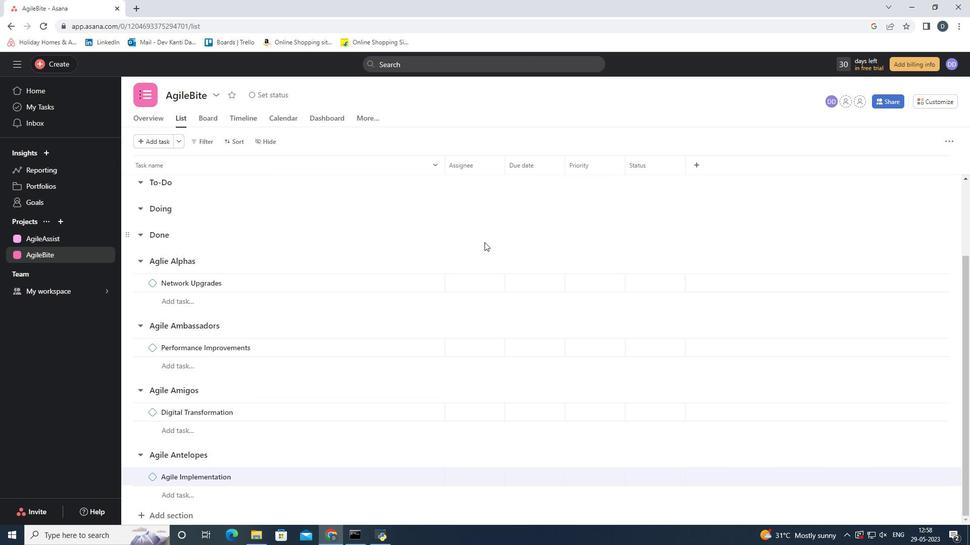 
